 Task: Start slideshow from beginning.
Action: Mouse moved to (1117, 69)
Screenshot: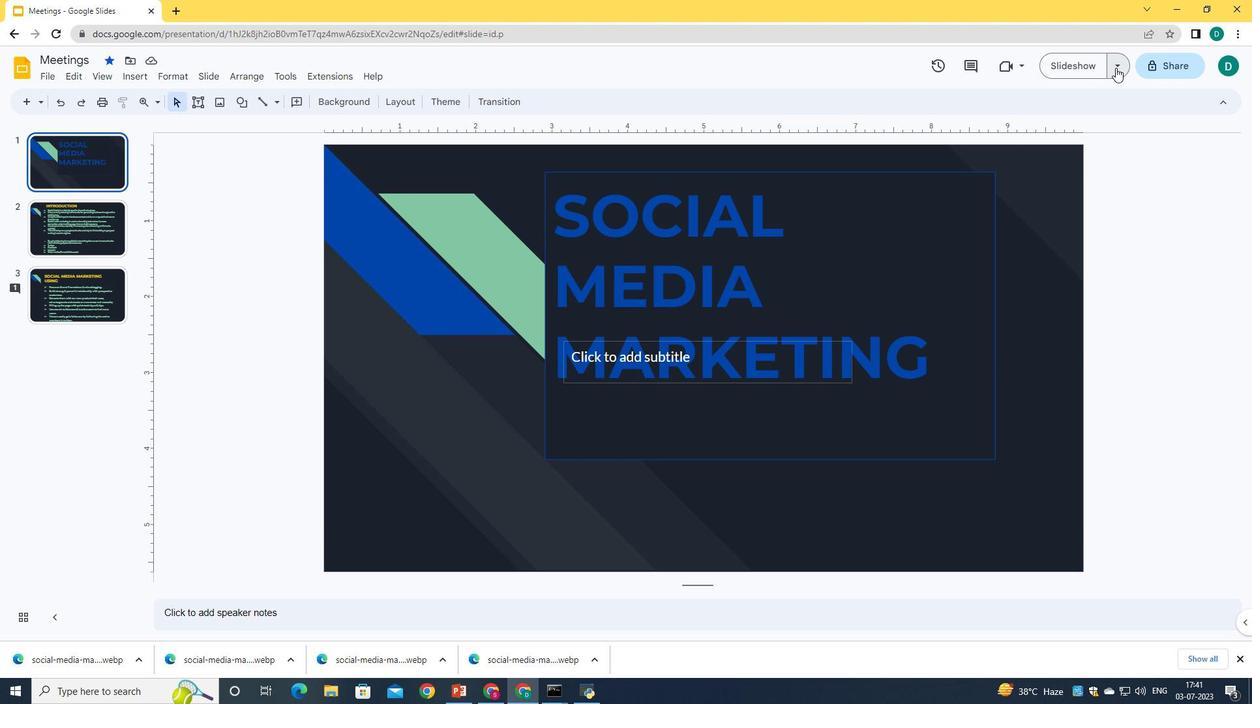 
Action: Mouse pressed left at (1117, 69)
Screenshot: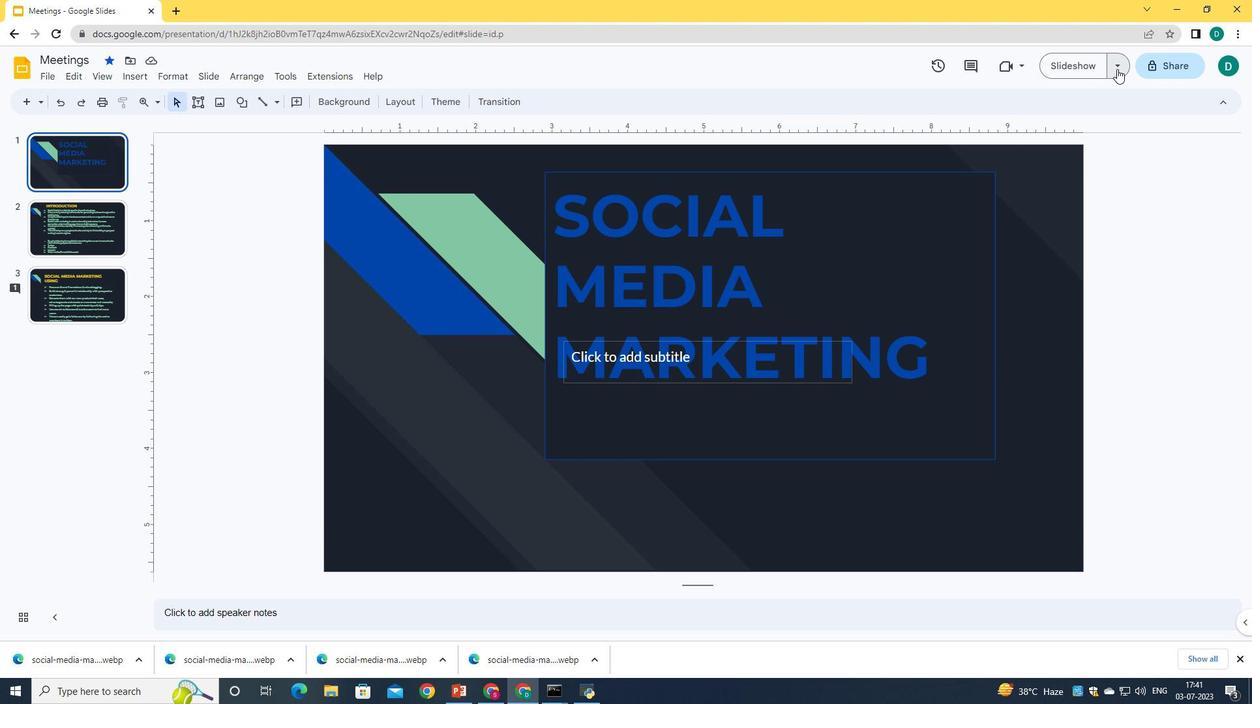 
Action: Mouse moved to (1067, 129)
Screenshot: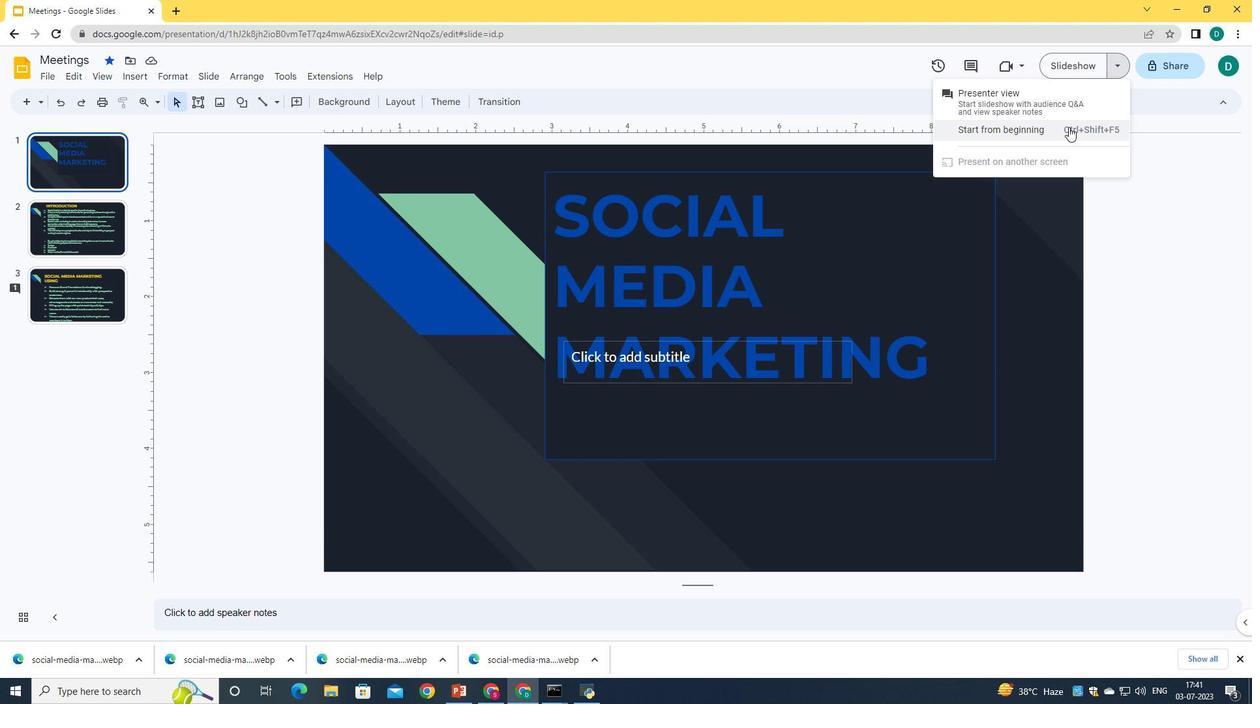 
Action: Mouse pressed left at (1067, 129)
Screenshot: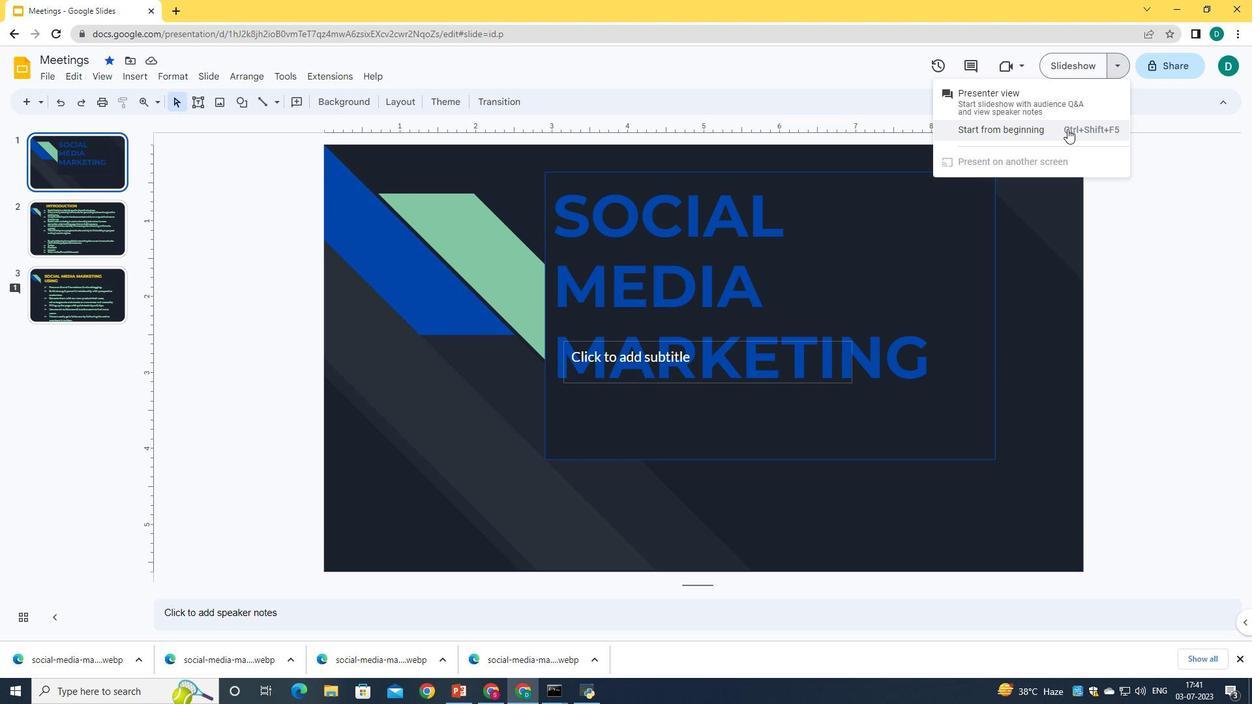
Action: Mouse moved to (771, 248)
Screenshot: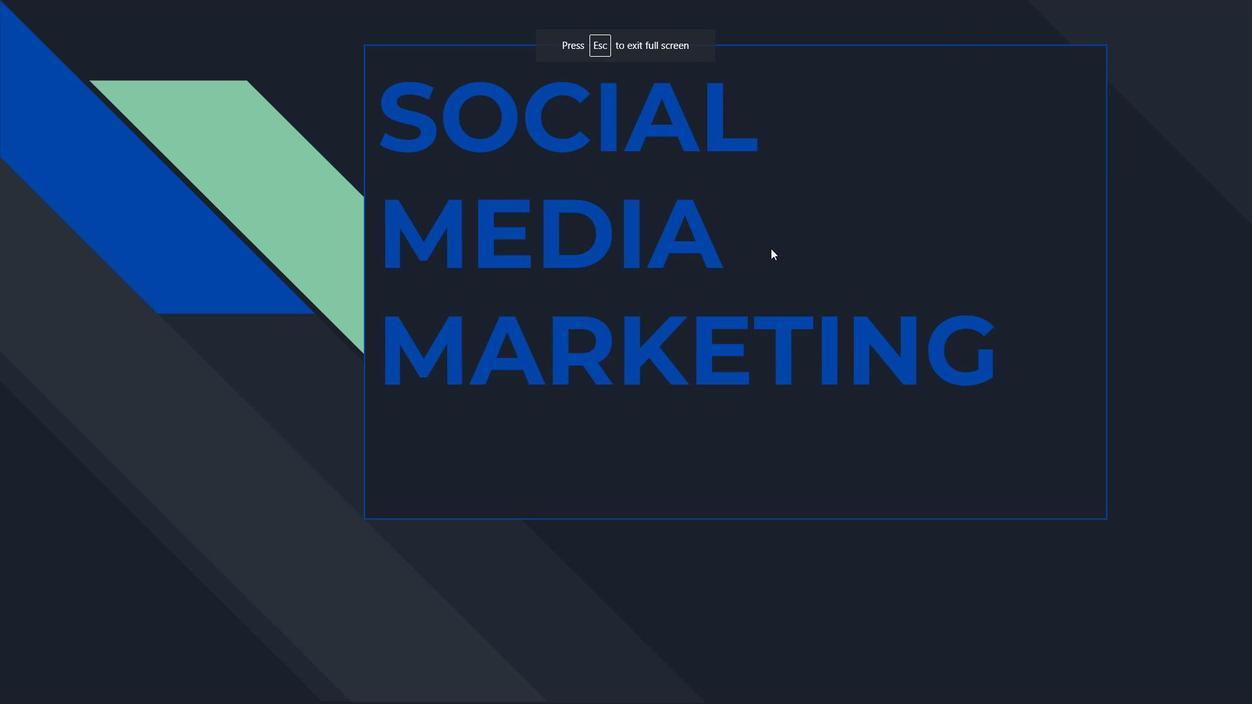 
